 Task: Create a due date automation trigger when advanced on, on the tuesday of the week before a card is due add fields without custom field "Resume" set to a number lower than 1 and greater than 10 at 11:00 AM.
Action: Mouse moved to (945, 74)
Screenshot: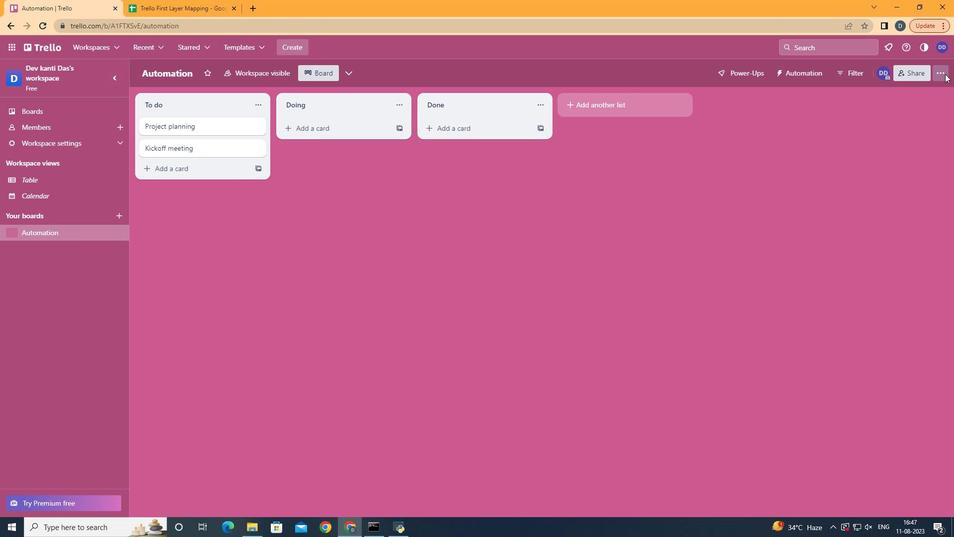 
Action: Mouse pressed left at (945, 74)
Screenshot: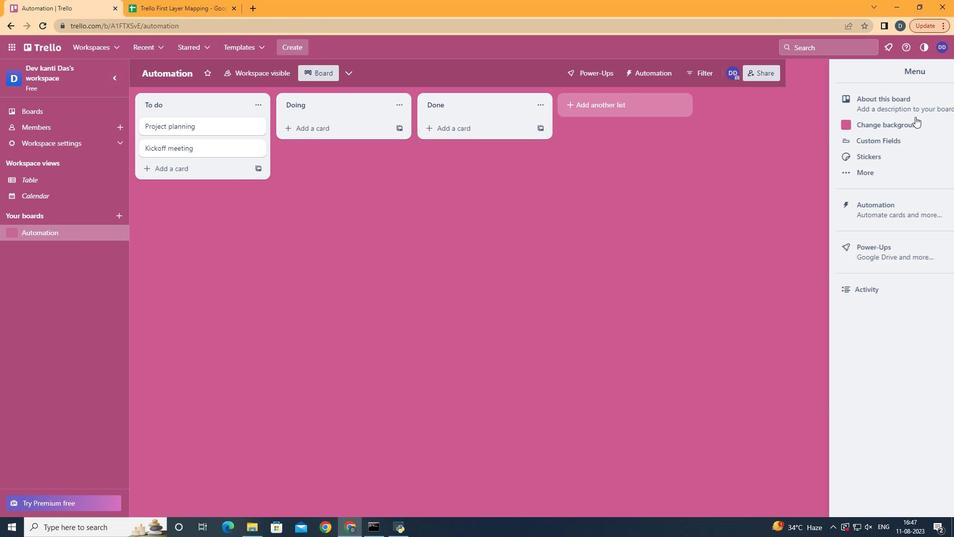 
Action: Mouse moved to (844, 219)
Screenshot: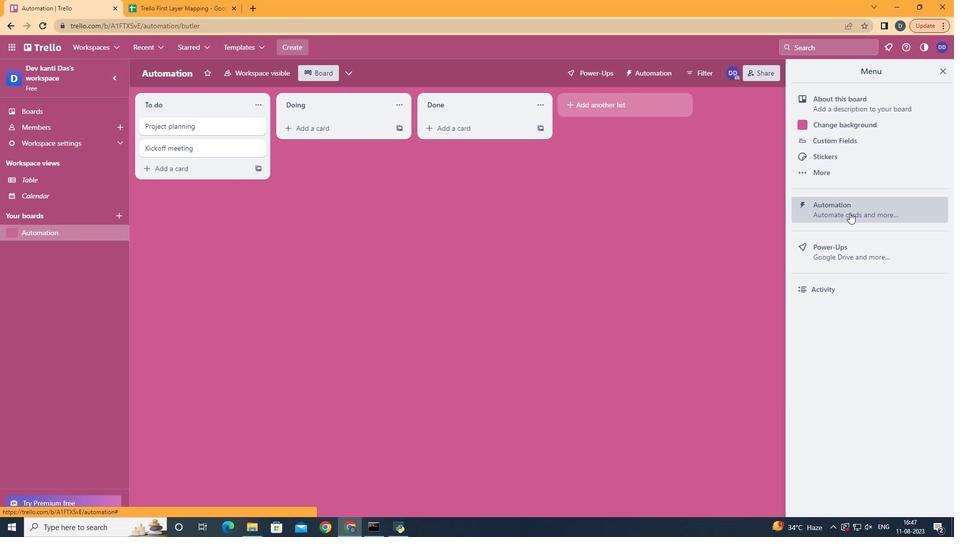
Action: Mouse pressed left at (844, 219)
Screenshot: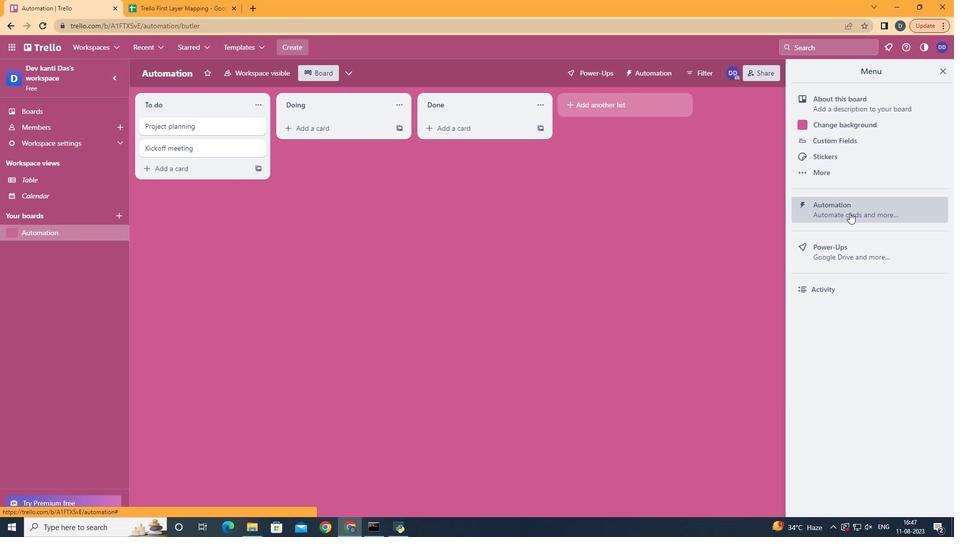 
Action: Mouse moved to (211, 197)
Screenshot: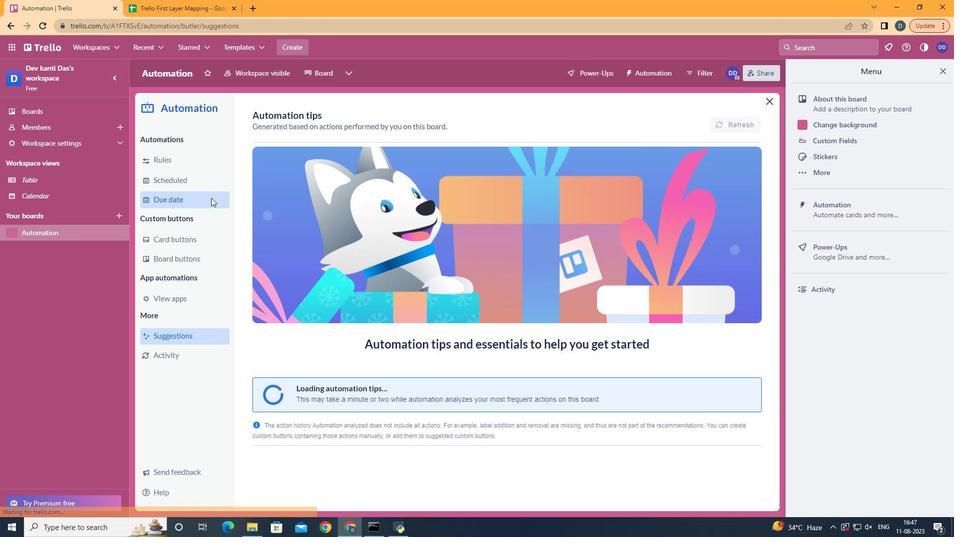
Action: Mouse pressed left at (211, 197)
Screenshot: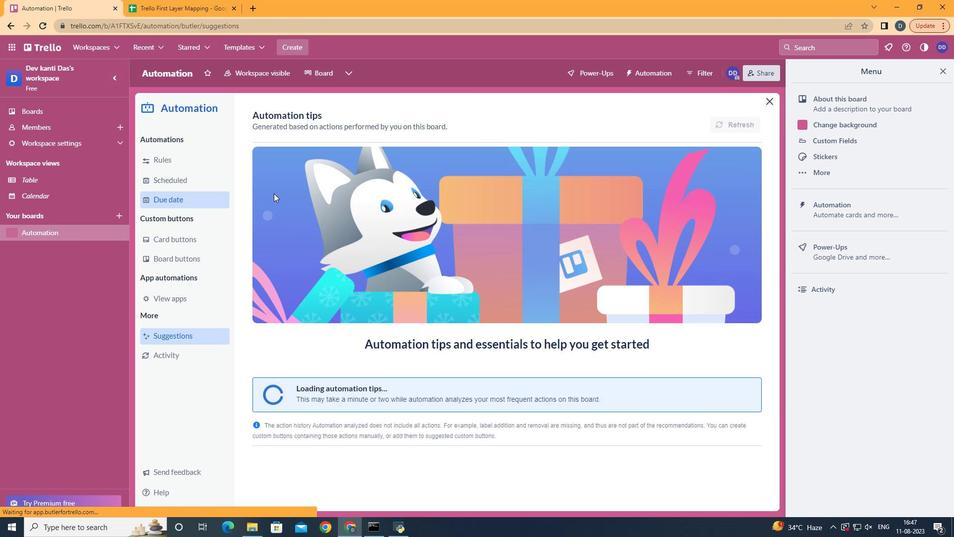 
Action: Mouse moved to (713, 116)
Screenshot: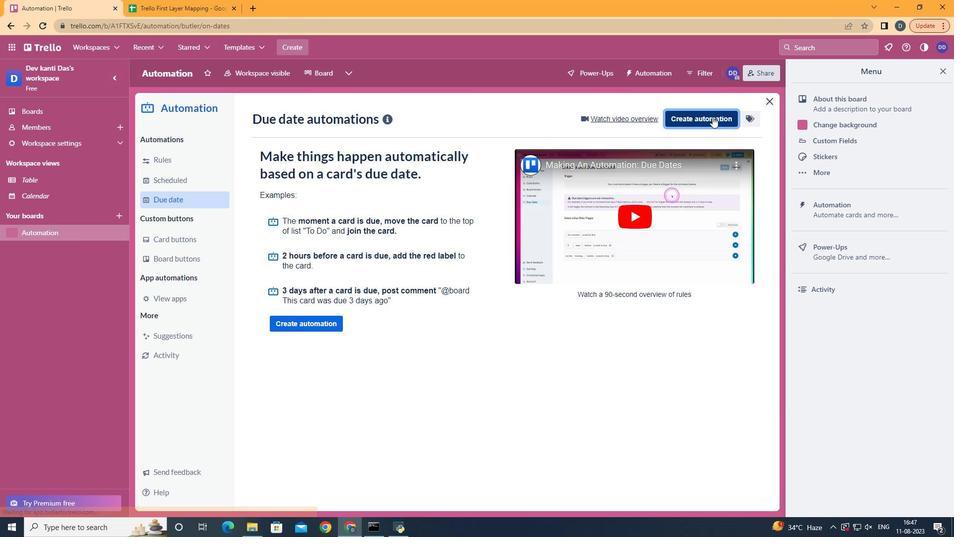 
Action: Mouse pressed left at (713, 116)
Screenshot: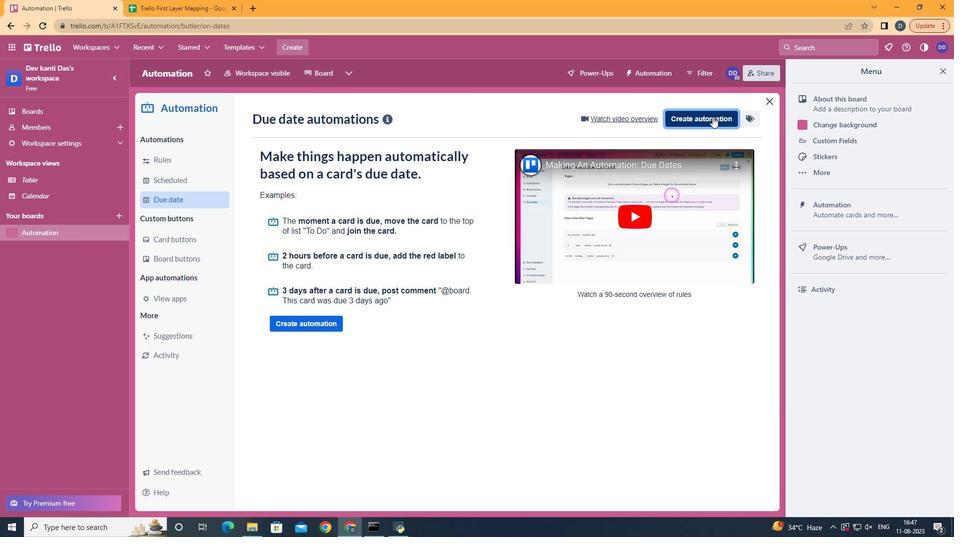 
Action: Mouse moved to (525, 217)
Screenshot: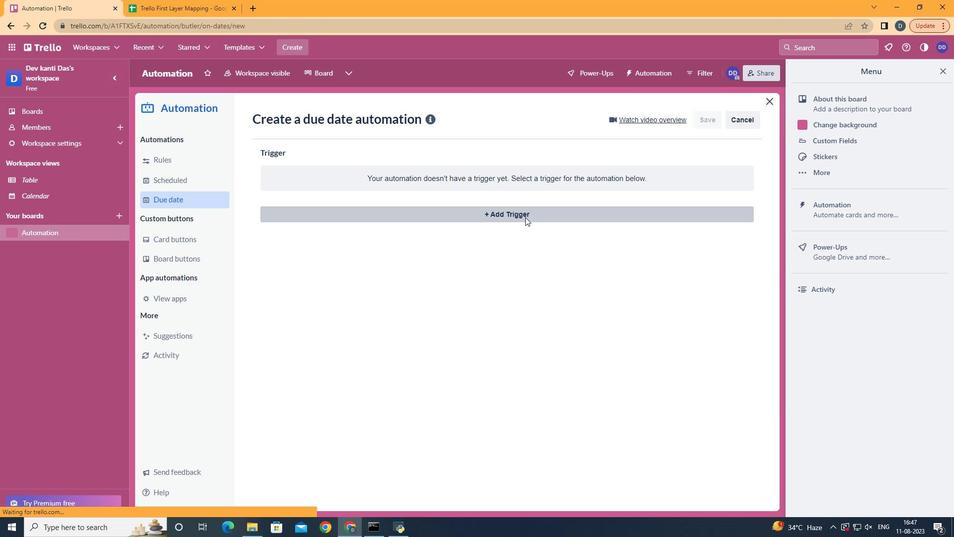 
Action: Mouse pressed left at (525, 217)
Screenshot: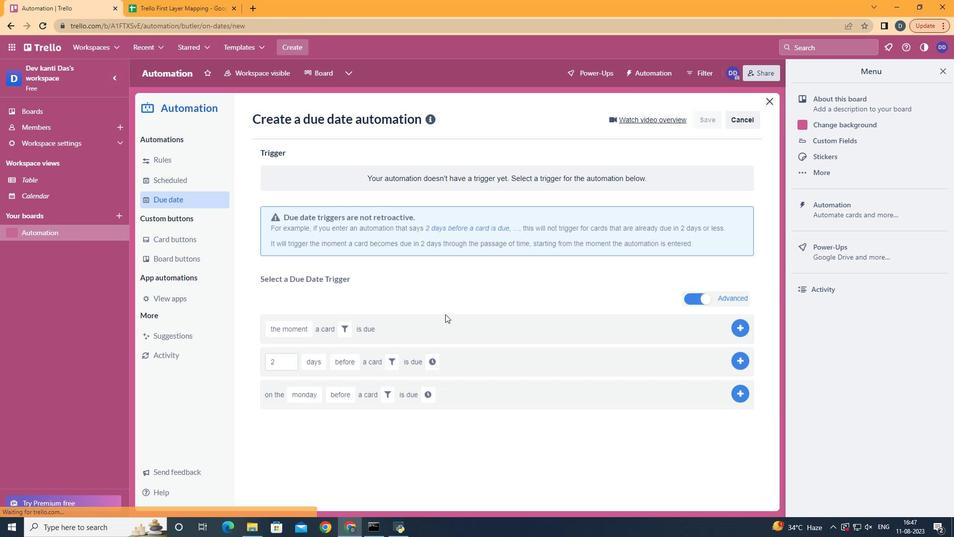 
Action: Mouse moved to (316, 283)
Screenshot: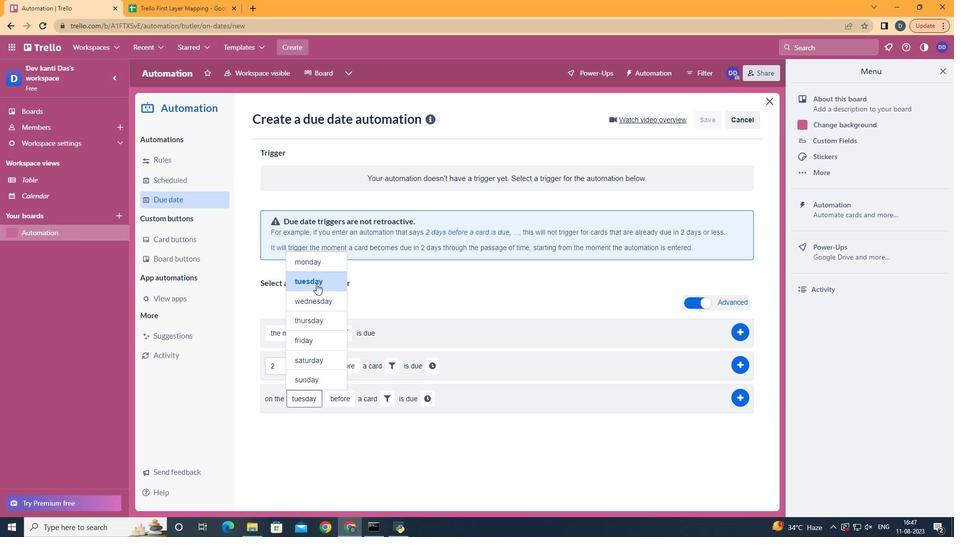 
Action: Mouse pressed left at (316, 283)
Screenshot: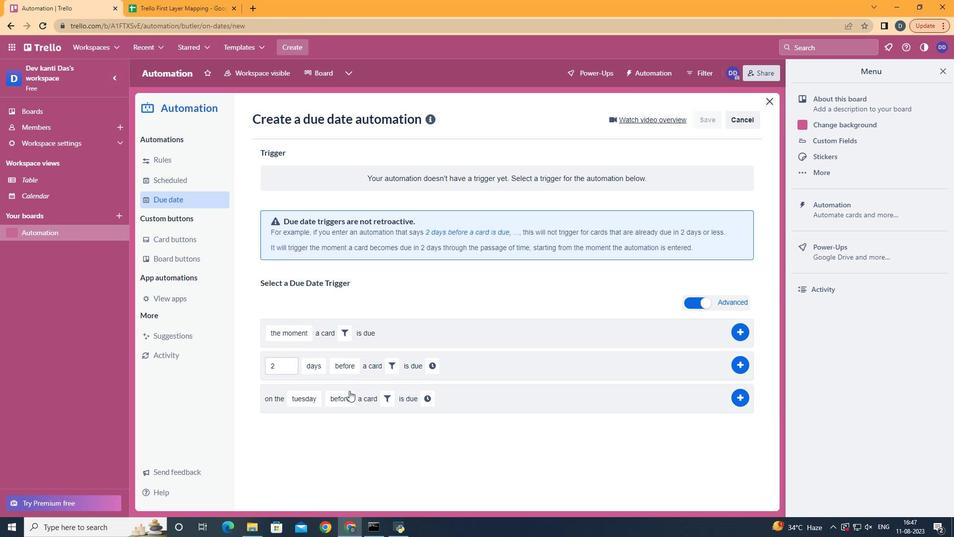 
Action: Mouse moved to (365, 482)
Screenshot: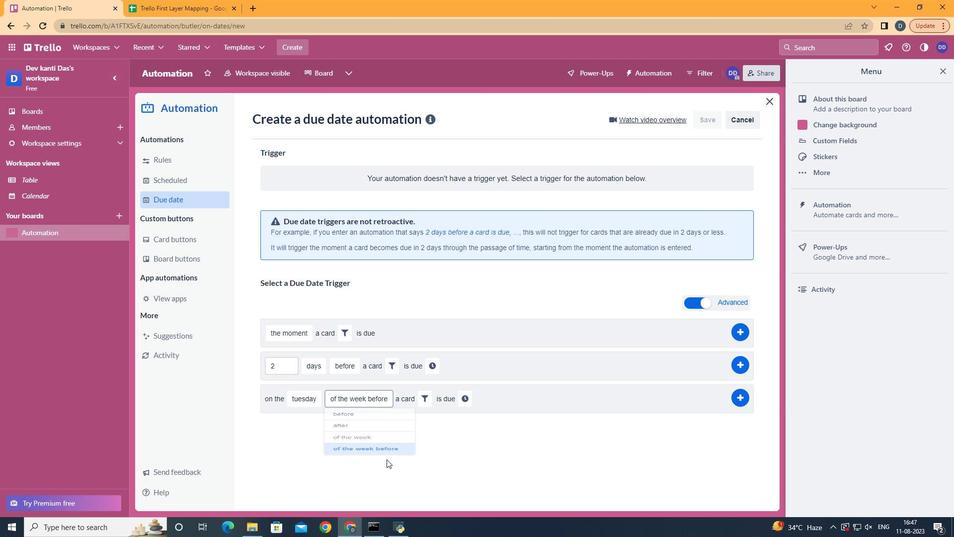
Action: Mouse pressed left at (365, 482)
Screenshot: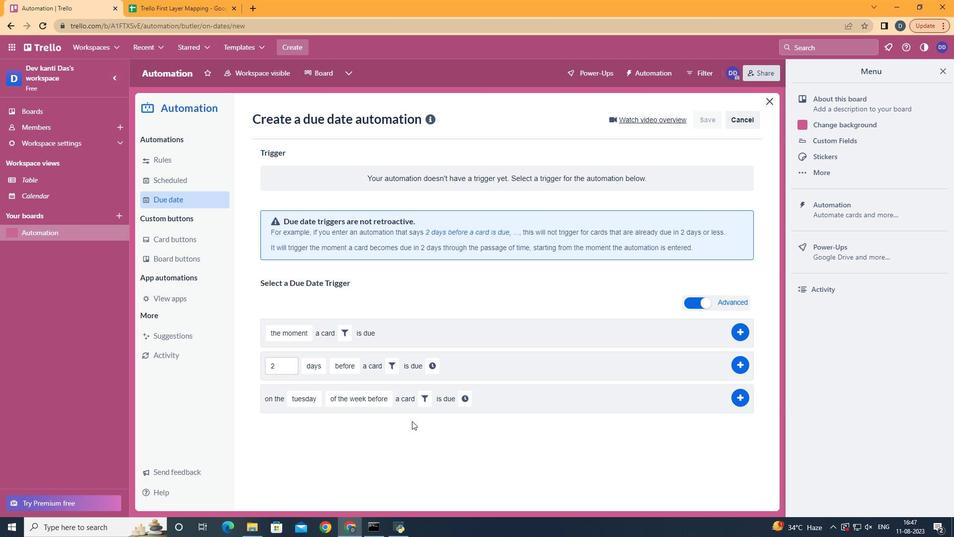 
Action: Mouse moved to (432, 394)
Screenshot: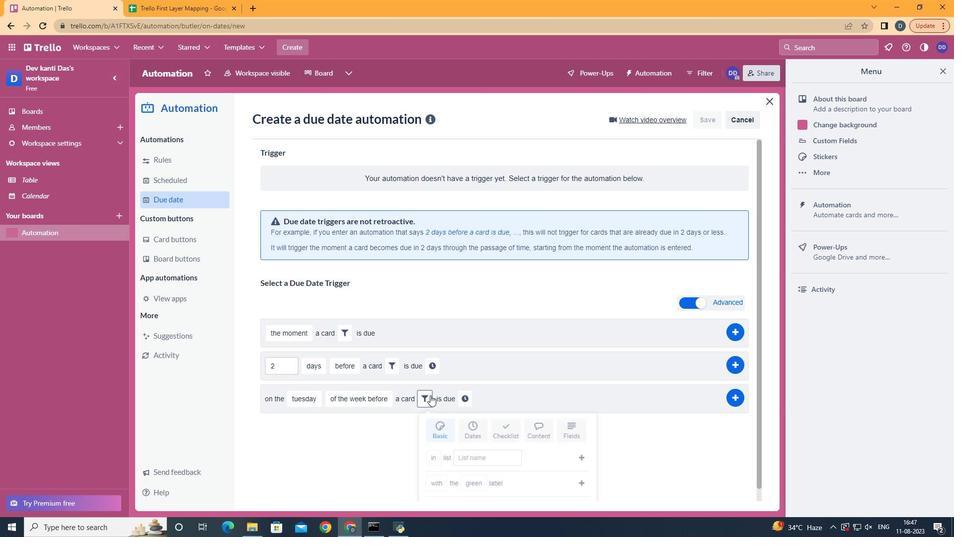 
Action: Mouse pressed left at (432, 394)
Screenshot: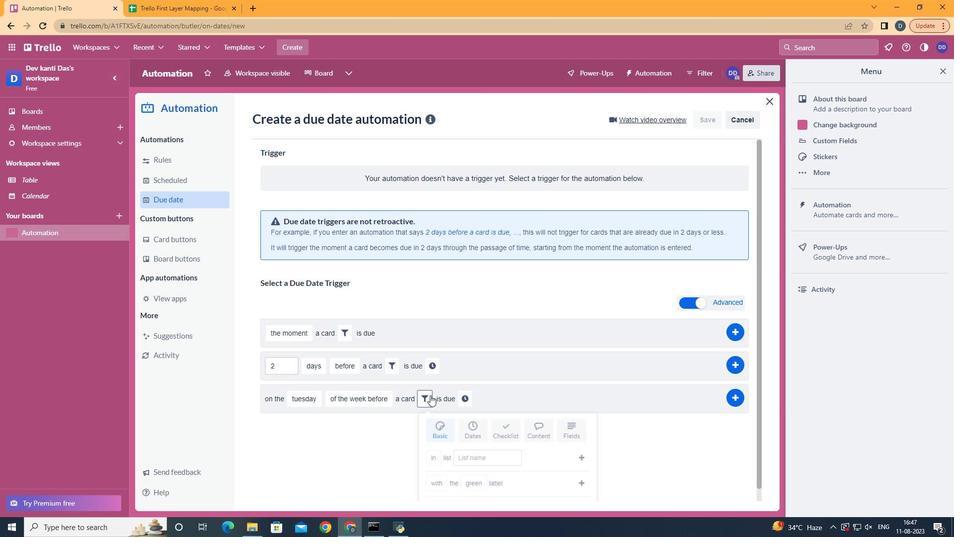 
Action: Mouse moved to (585, 423)
Screenshot: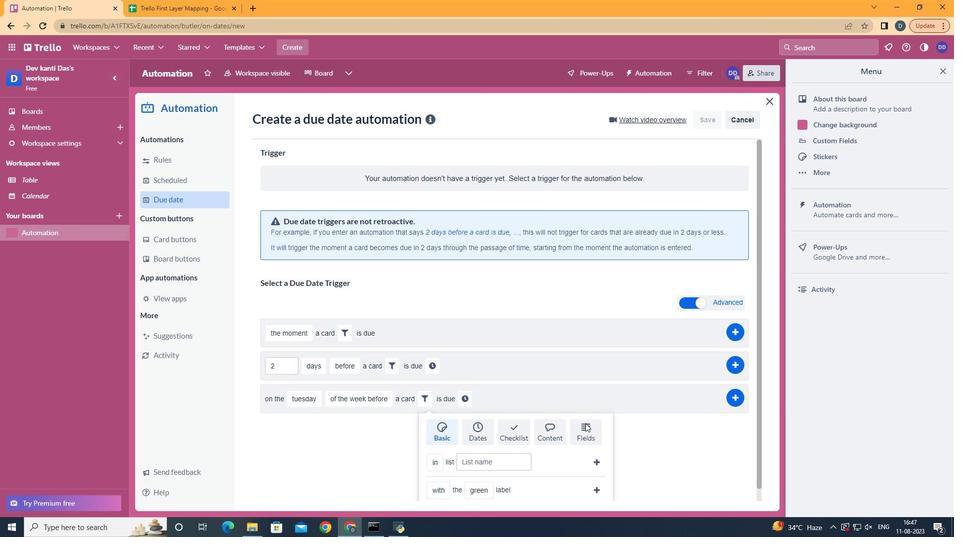 
Action: Mouse pressed left at (585, 423)
Screenshot: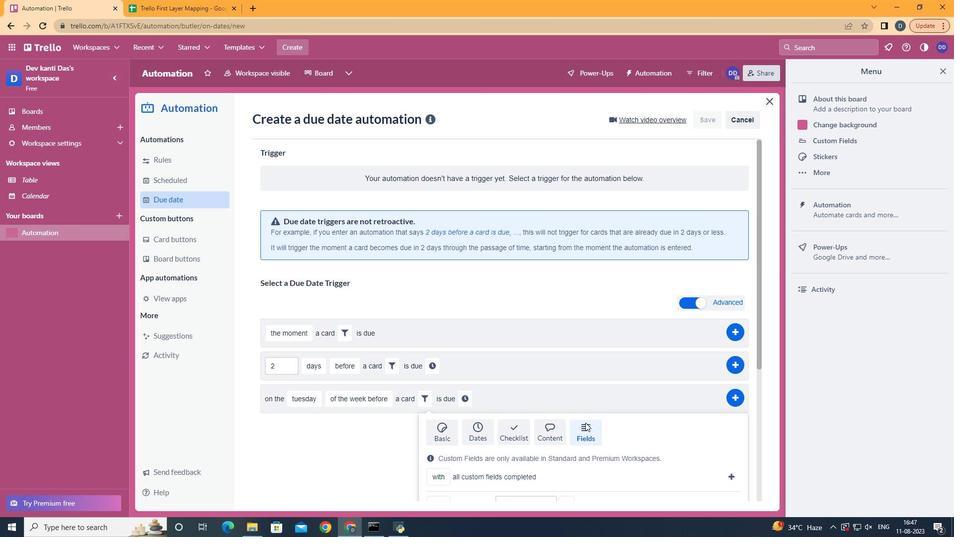 
Action: Mouse moved to (585, 422)
Screenshot: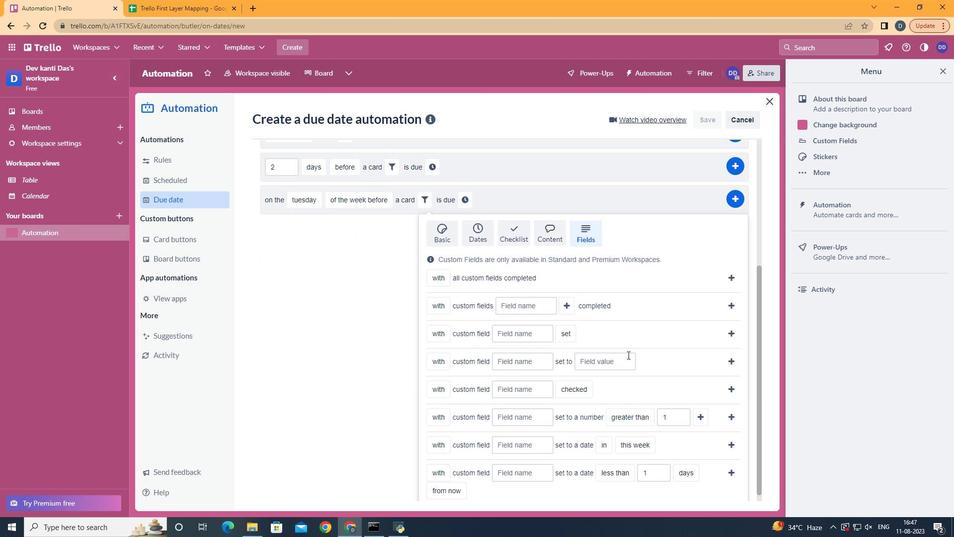
Action: Mouse scrolled (585, 422) with delta (0, 0)
Screenshot: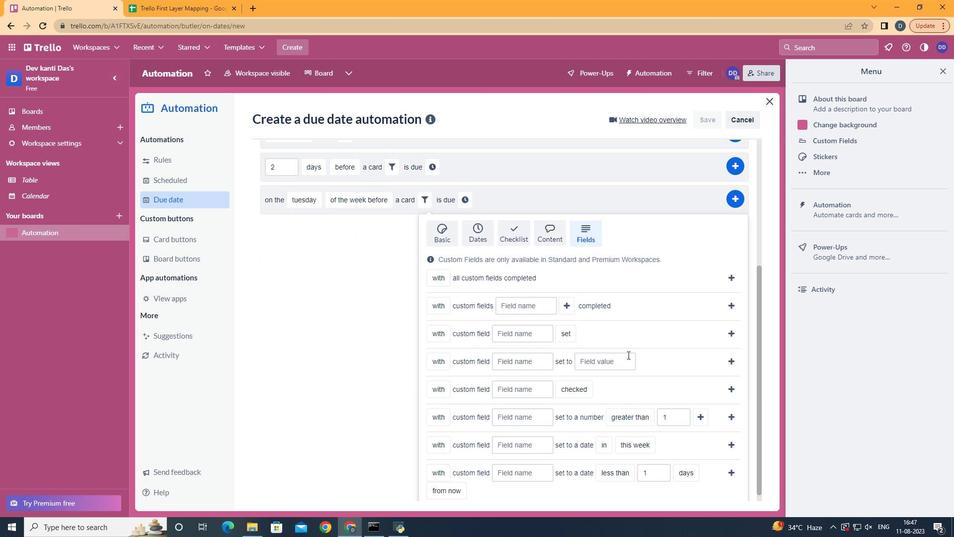 
Action: Mouse scrolled (585, 422) with delta (0, 0)
Screenshot: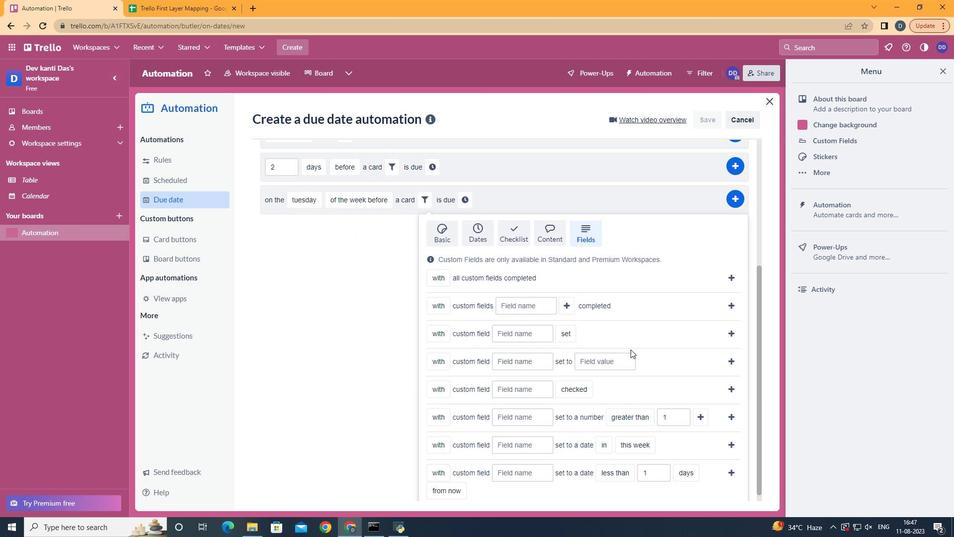 
Action: Mouse scrolled (585, 422) with delta (0, 0)
Screenshot: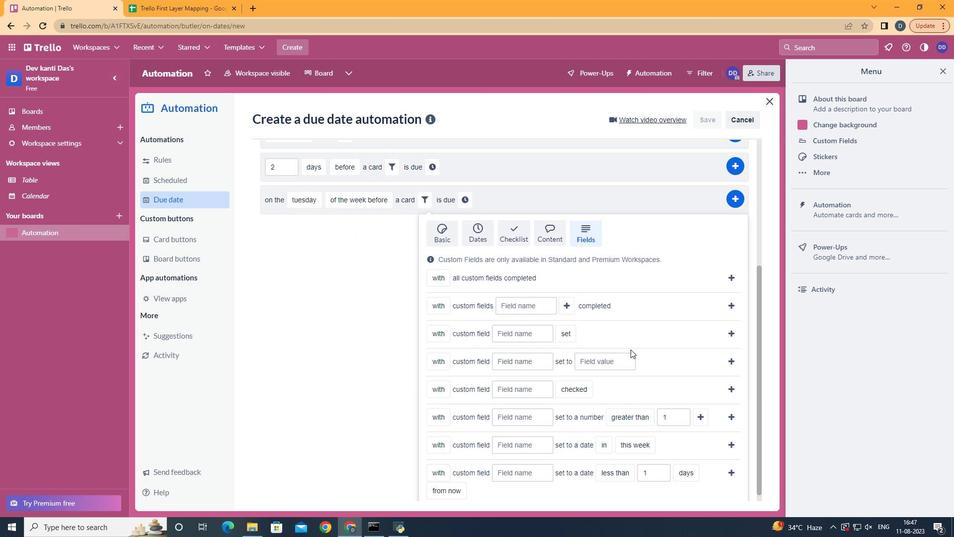 
Action: Mouse scrolled (585, 422) with delta (0, 0)
Screenshot: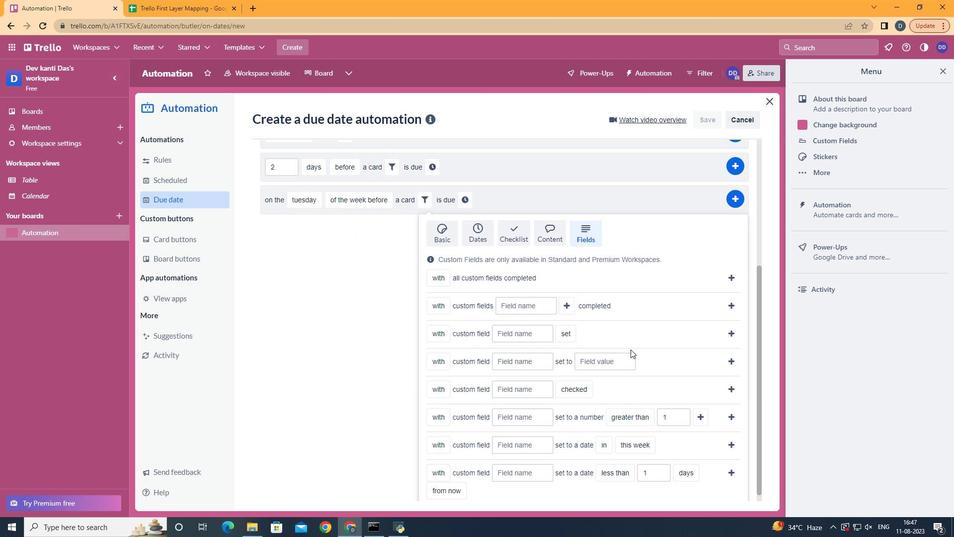 
Action: Mouse moved to (446, 457)
Screenshot: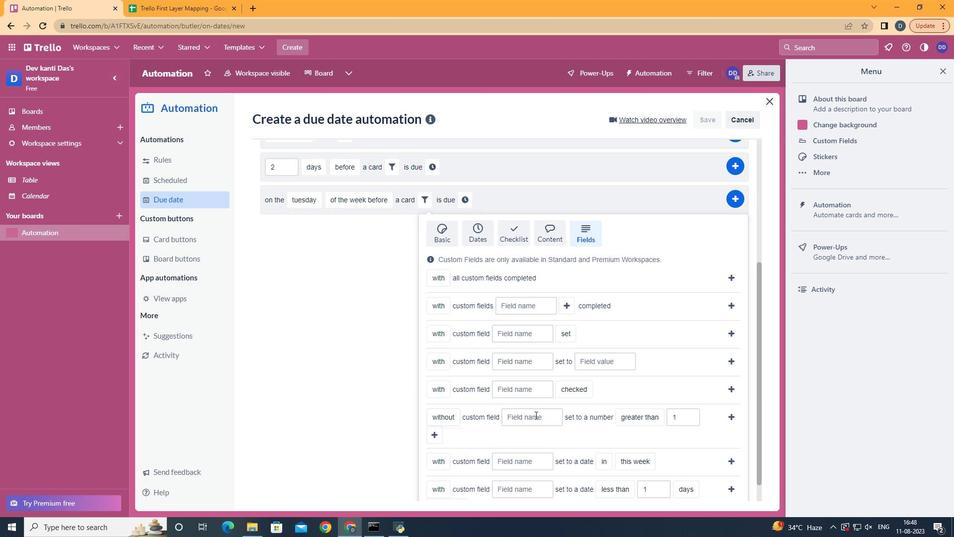 
Action: Mouse pressed left at (446, 457)
Screenshot: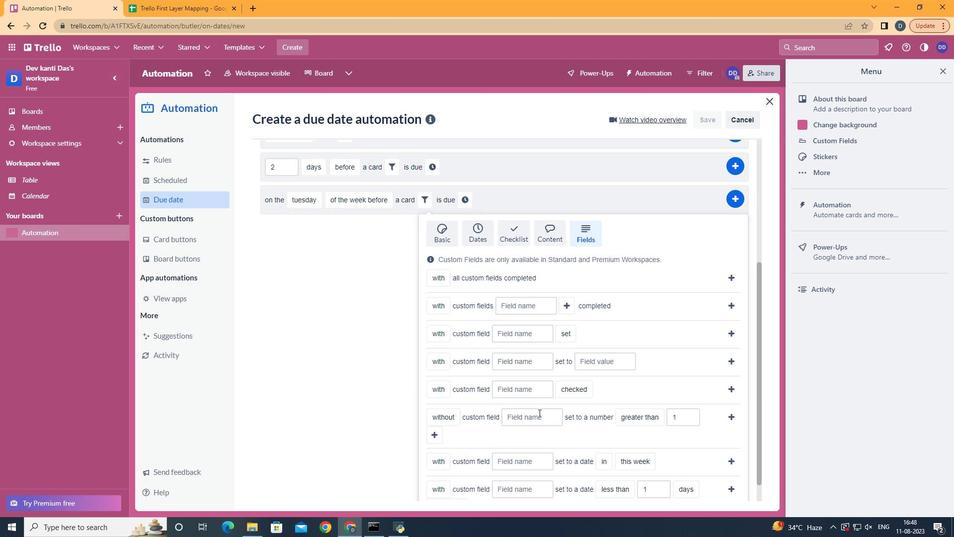 
Action: Mouse moved to (542, 410)
Screenshot: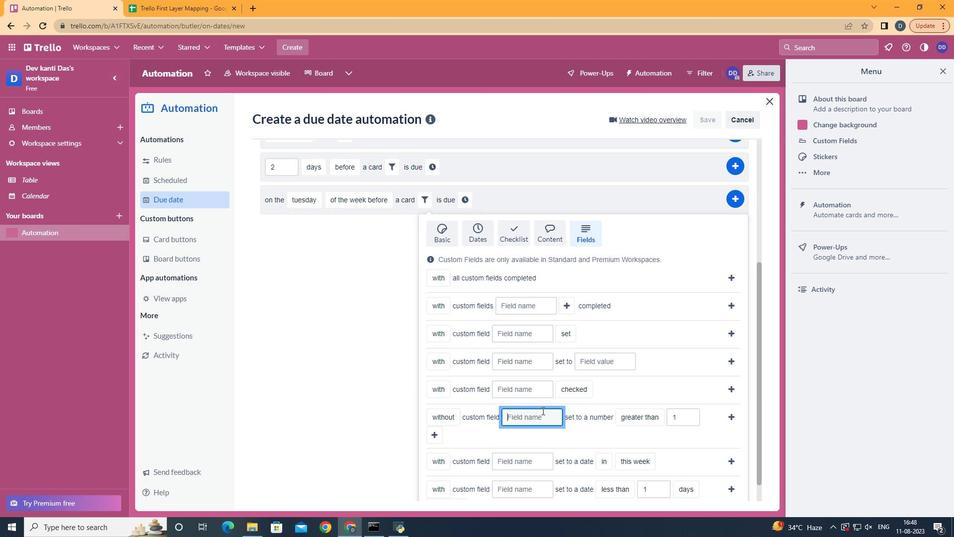 
Action: Mouse pressed left at (542, 410)
Screenshot: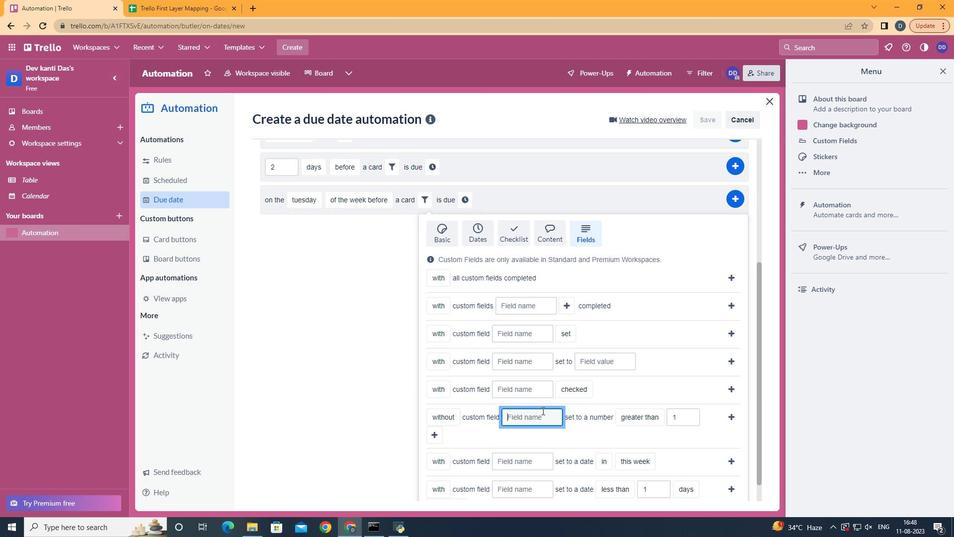 
Action: Key pressed <Key.shift>Resume
Screenshot: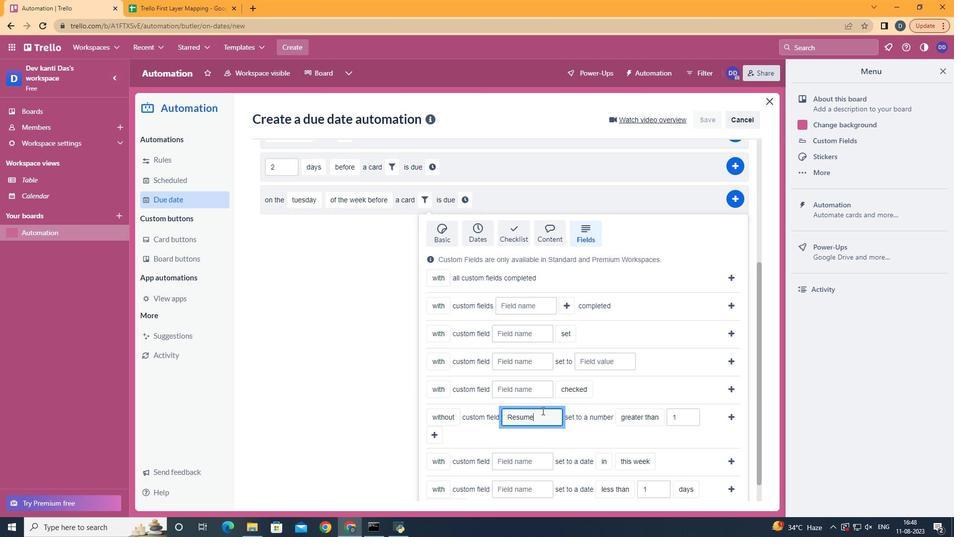 
Action: Mouse moved to (660, 473)
Screenshot: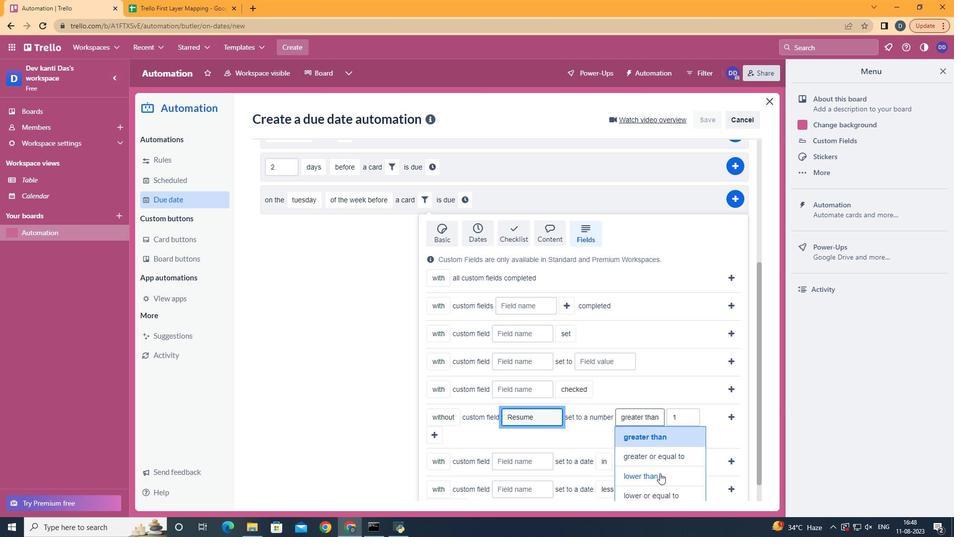 
Action: Mouse pressed left at (660, 473)
Screenshot: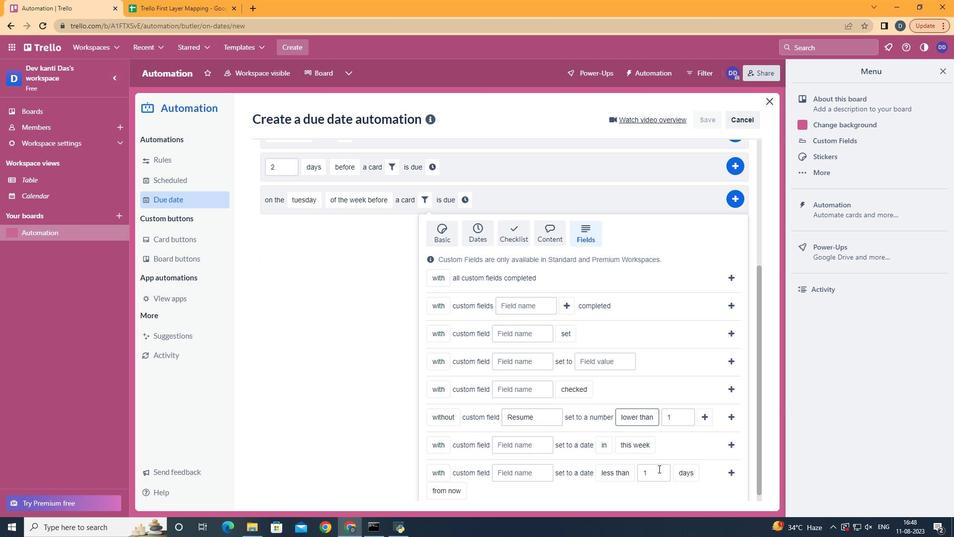 
Action: Mouse moved to (713, 415)
Screenshot: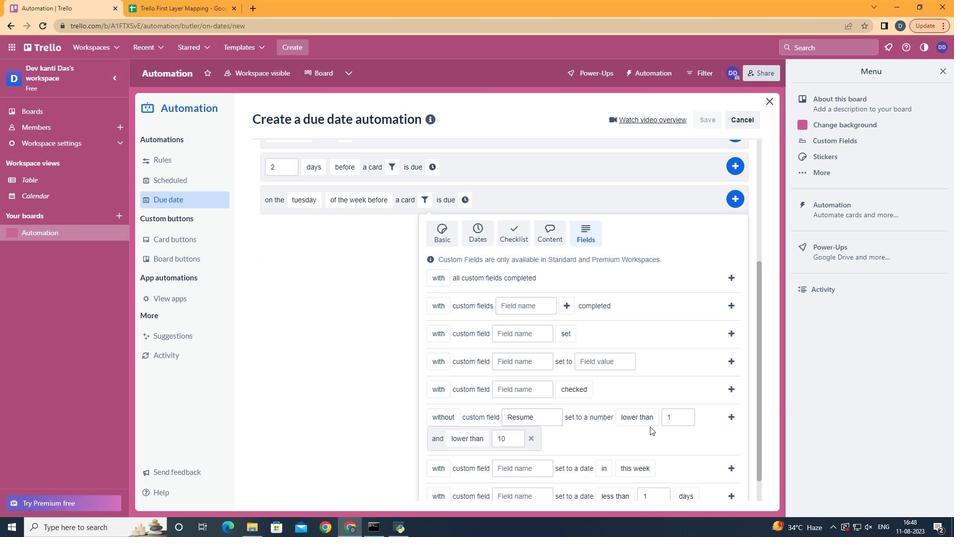 
Action: Mouse pressed left at (713, 415)
Screenshot: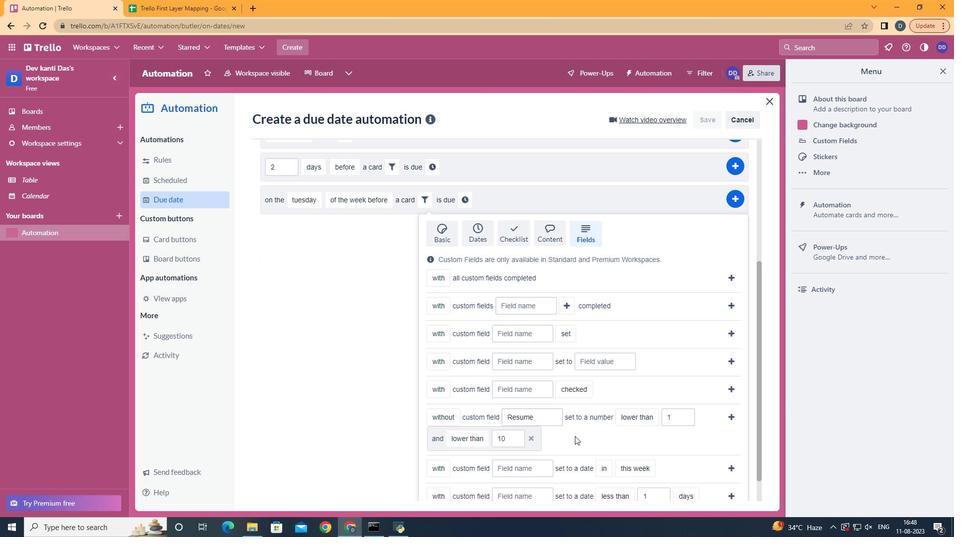
Action: Mouse moved to (505, 400)
Screenshot: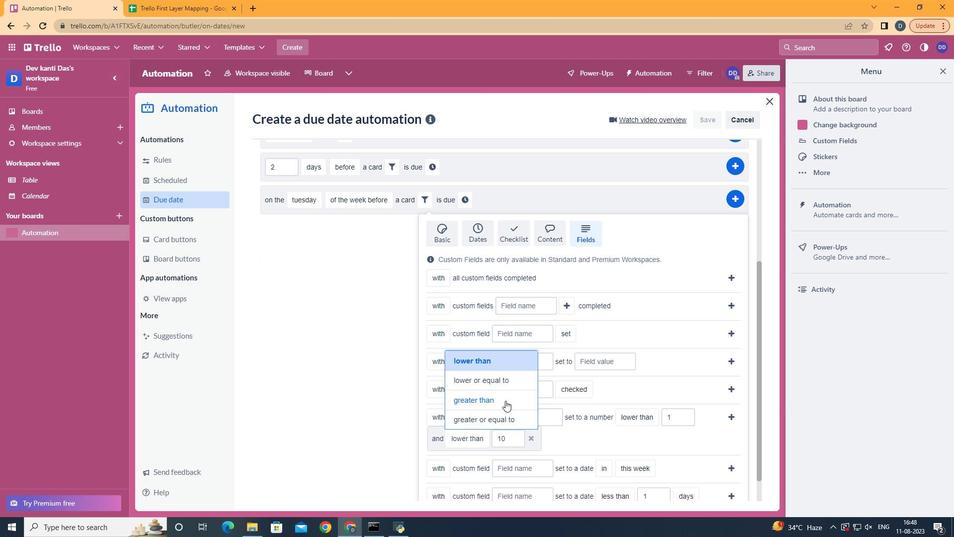 
Action: Mouse pressed left at (505, 400)
Screenshot: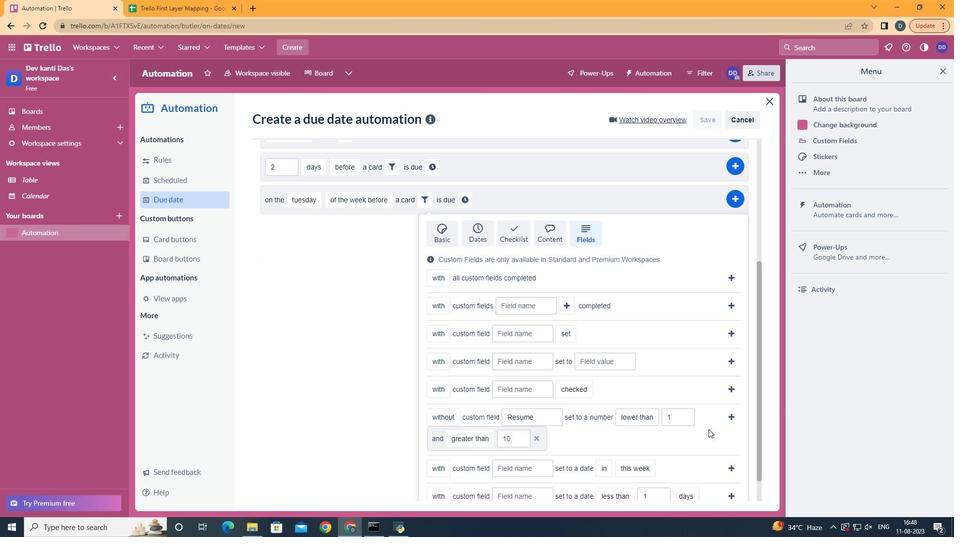 
Action: Mouse moved to (729, 418)
Screenshot: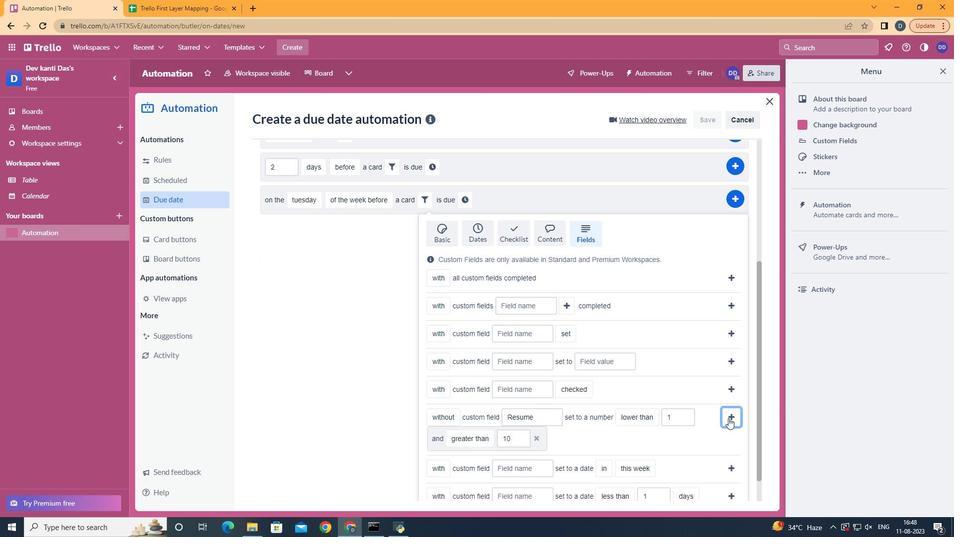 
Action: Mouse pressed left at (729, 418)
Screenshot: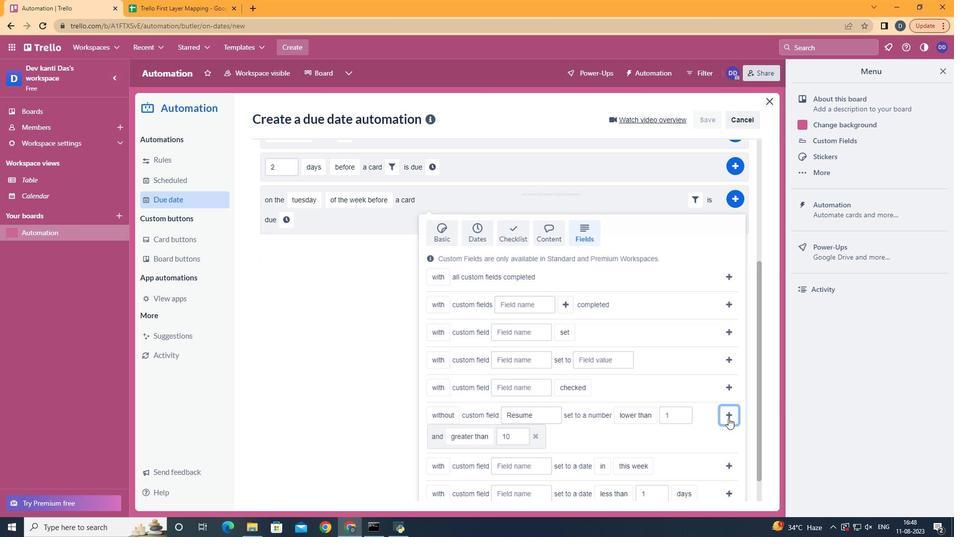 
Action: Mouse moved to (286, 412)
Screenshot: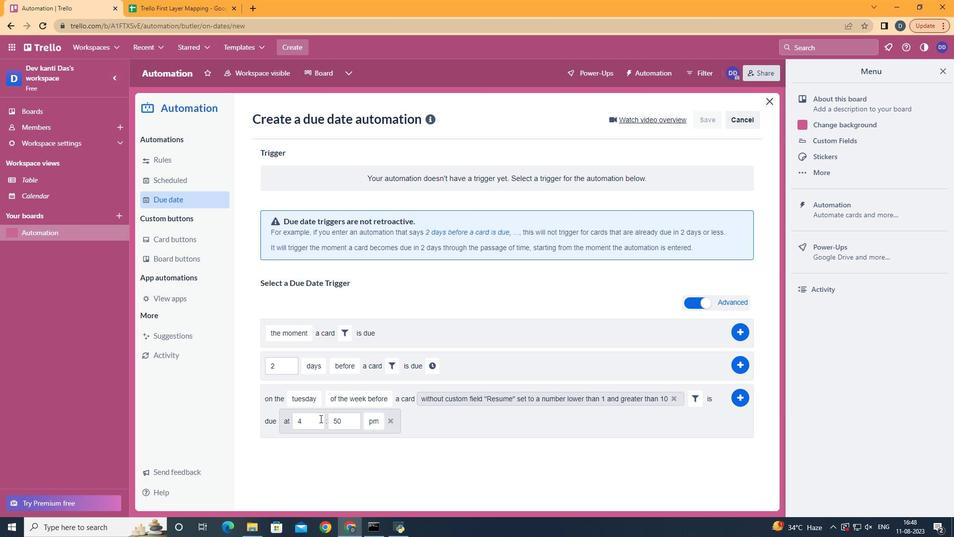 
Action: Mouse pressed left at (286, 412)
Screenshot: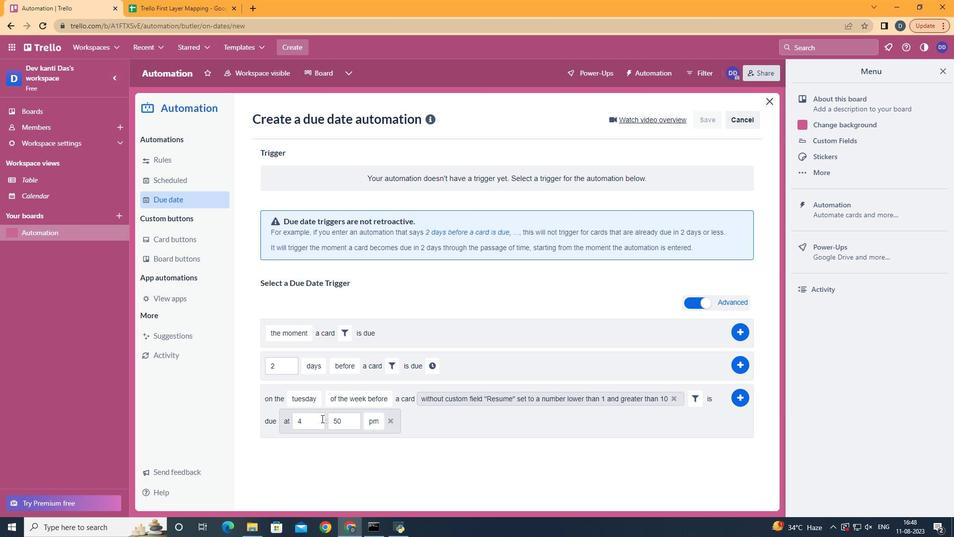 
Action: Mouse moved to (322, 418)
Screenshot: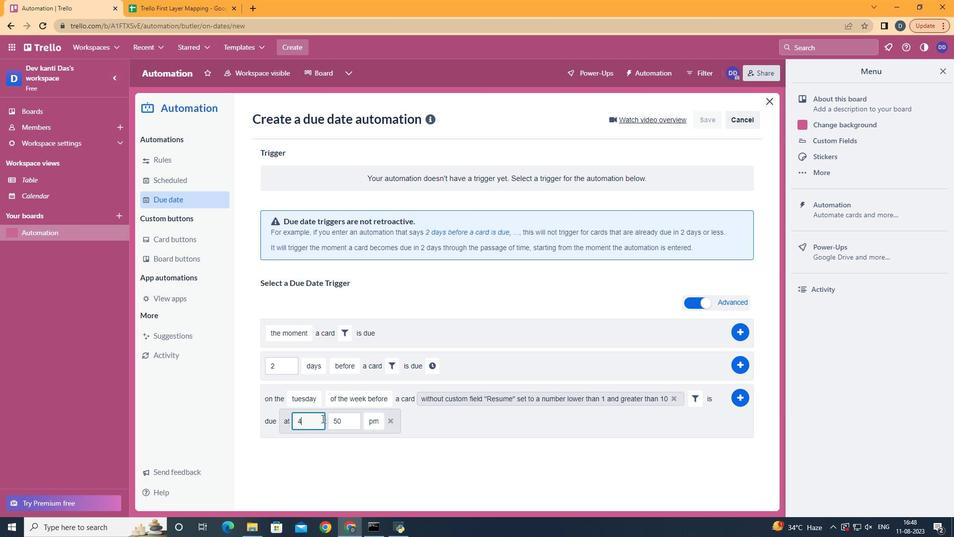 
Action: Mouse pressed left at (322, 418)
Screenshot: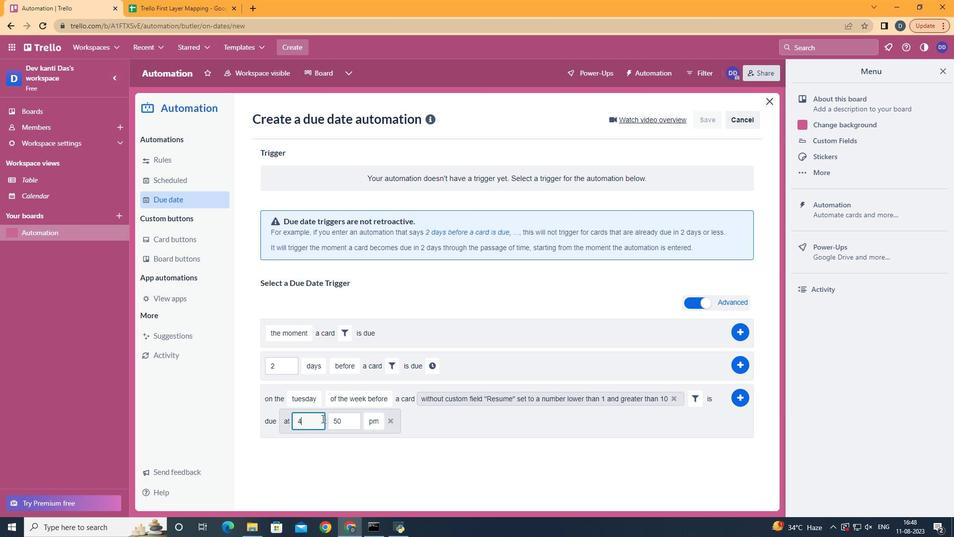 
Action: Key pressed <Key.backspace>11
Screenshot: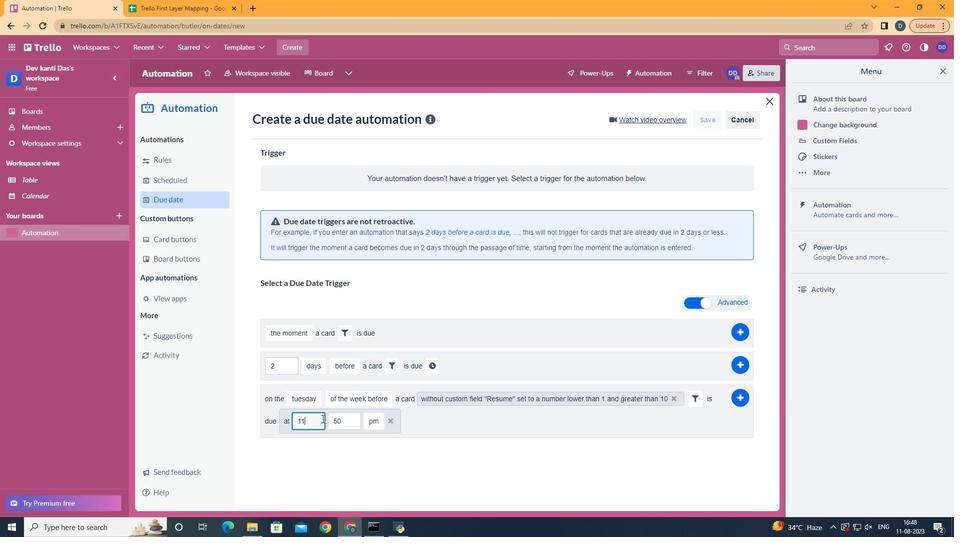 
Action: Mouse moved to (345, 414)
Screenshot: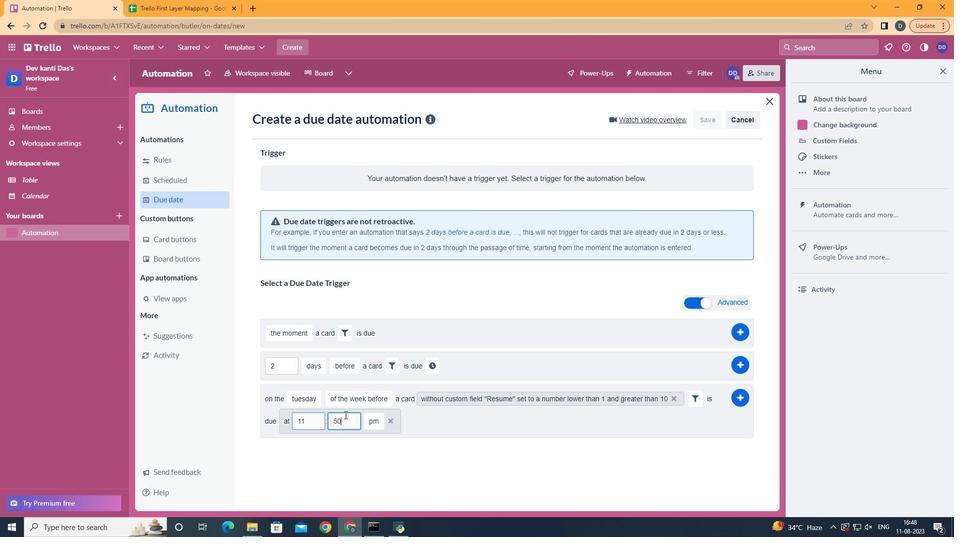 
Action: Mouse pressed left at (345, 414)
Screenshot: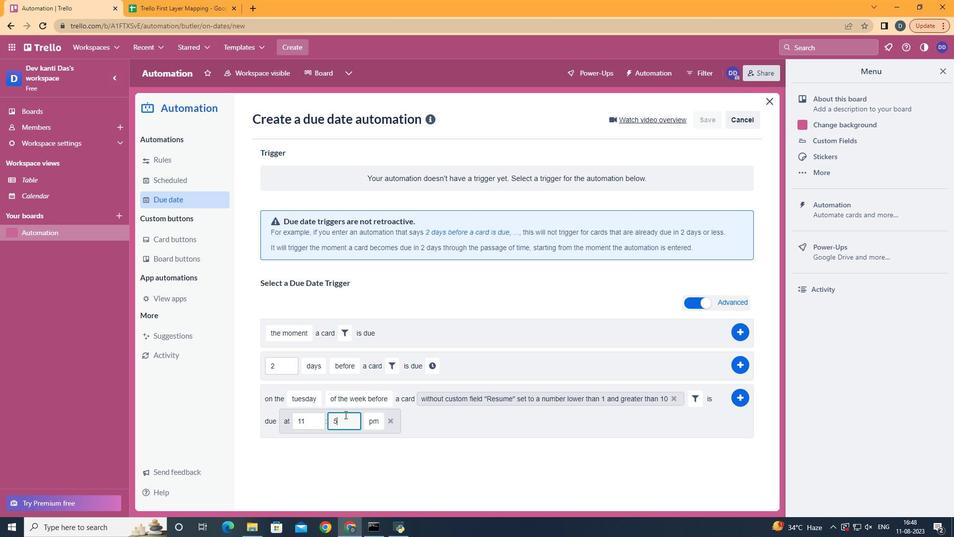
Action: Key pressed <Key.backspace><Key.backspace>00
Screenshot: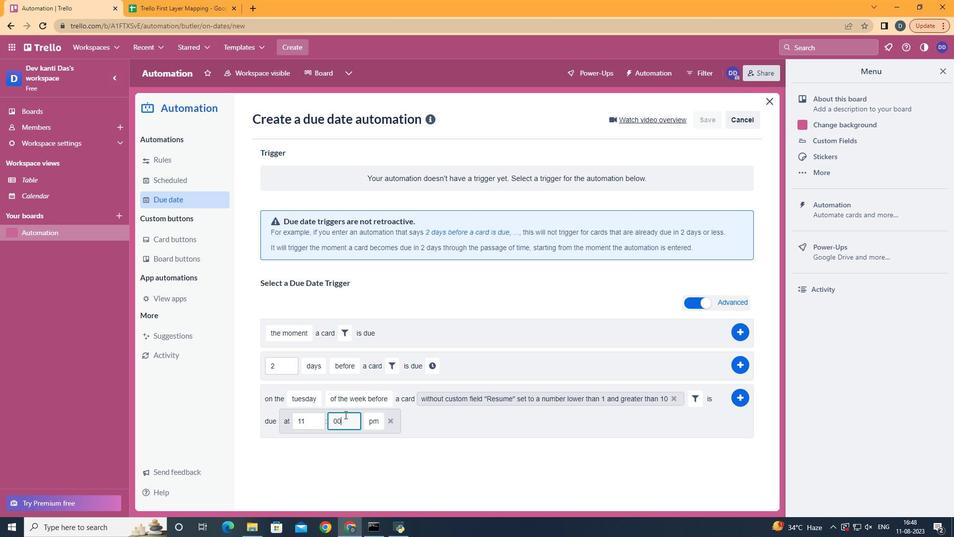 
Action: Mouse moved to (374, 437)
Screenshot: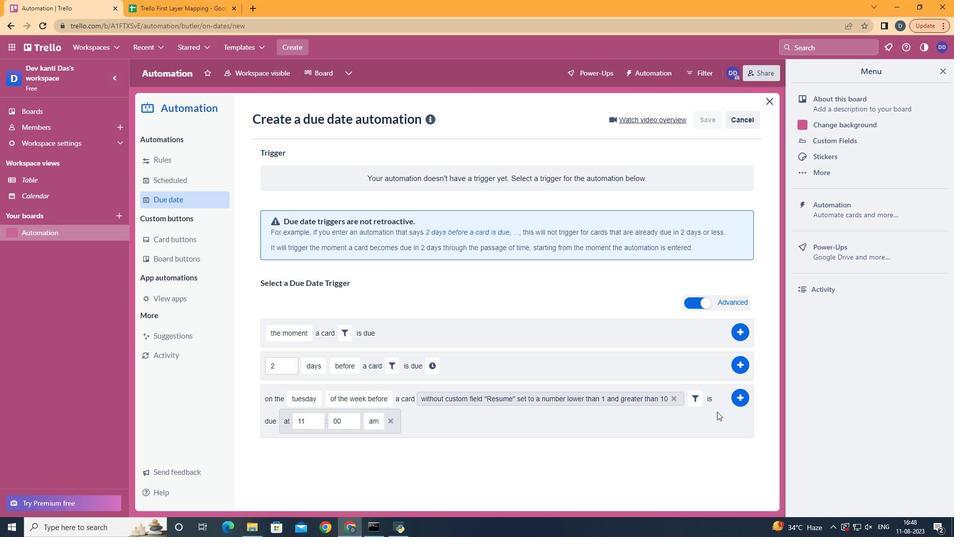 
Action: Mouse pressed left at (374, 437)
Screenshot: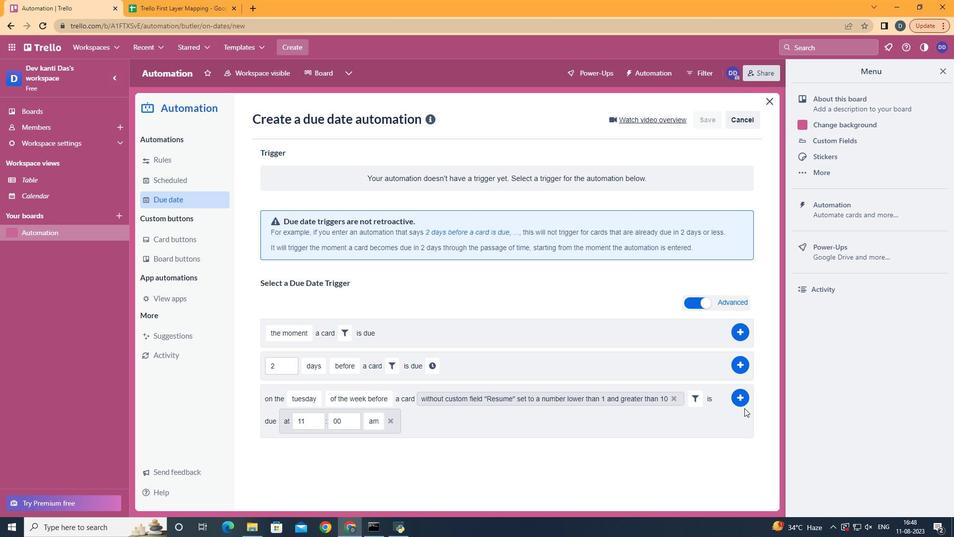 
Action: Mouse moved to (742, 399)
Screenshot: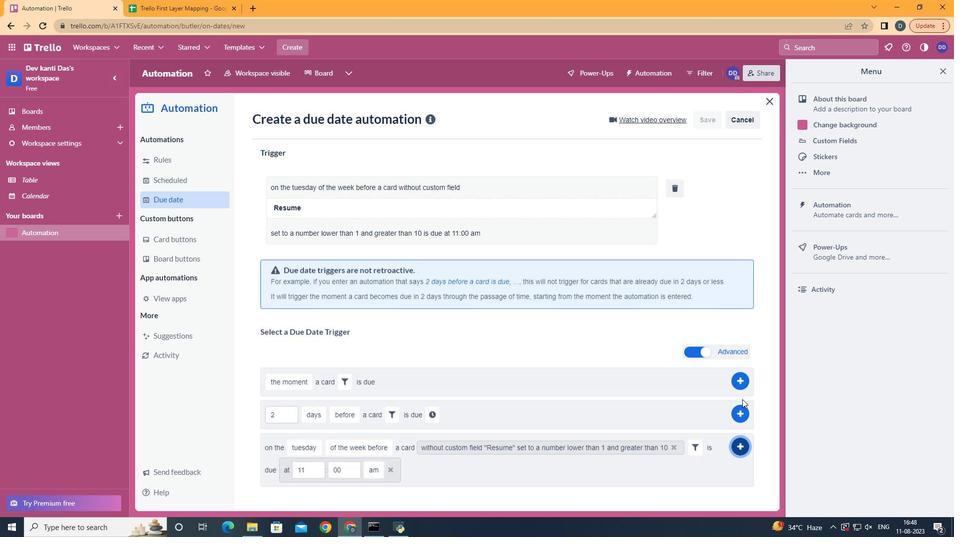 
Action: Mouse pressed left at (742, 399)
Screenshot: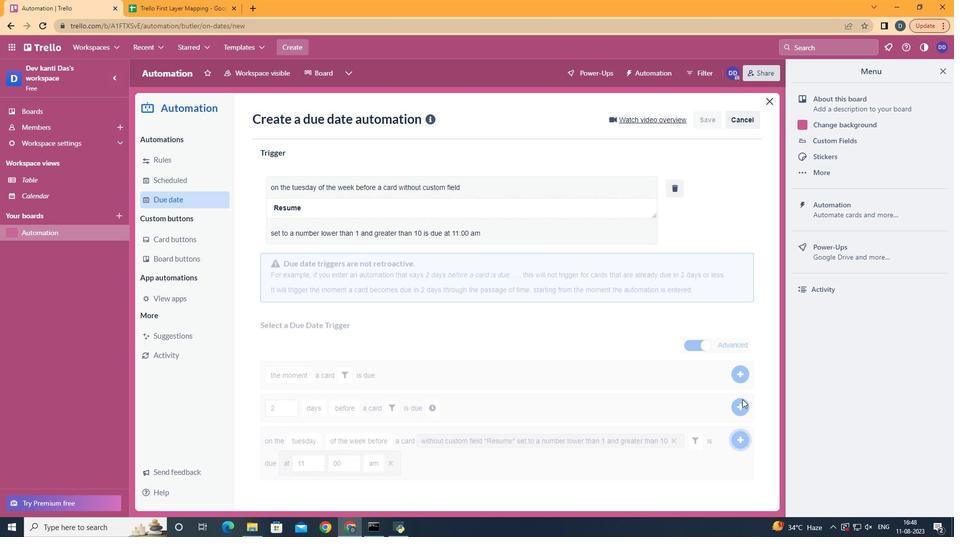 
